 Task: Create an event for the healthy living and longevity workshop.
Action: Mouse moved to (75, 103)
Screenshot: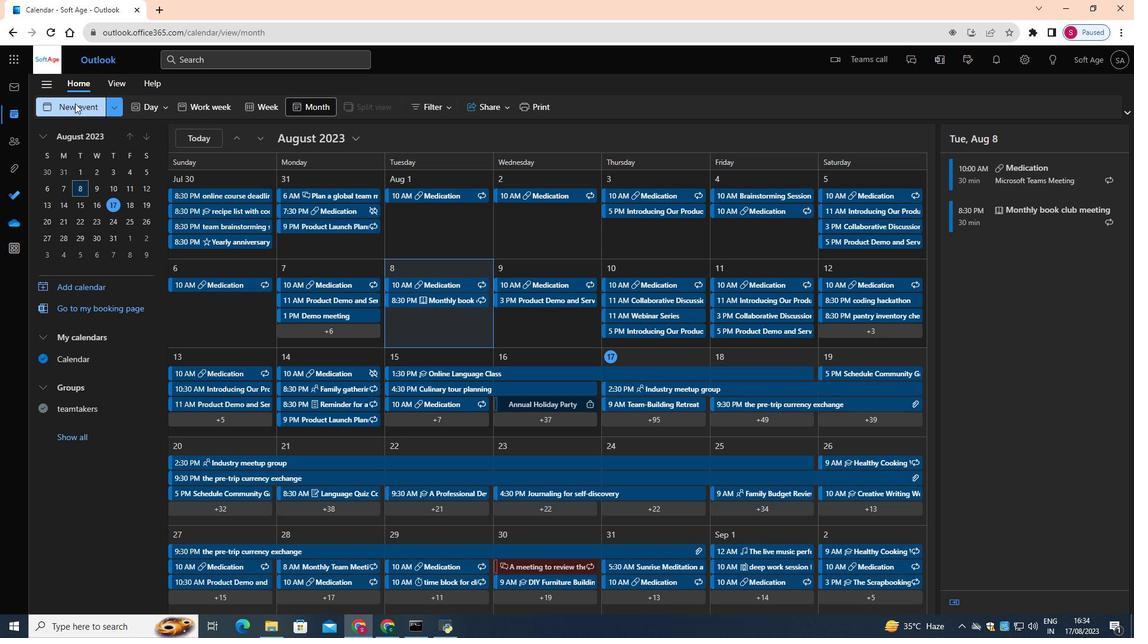 
Action: Mouse pressed left at (75, 103)
Screenshot: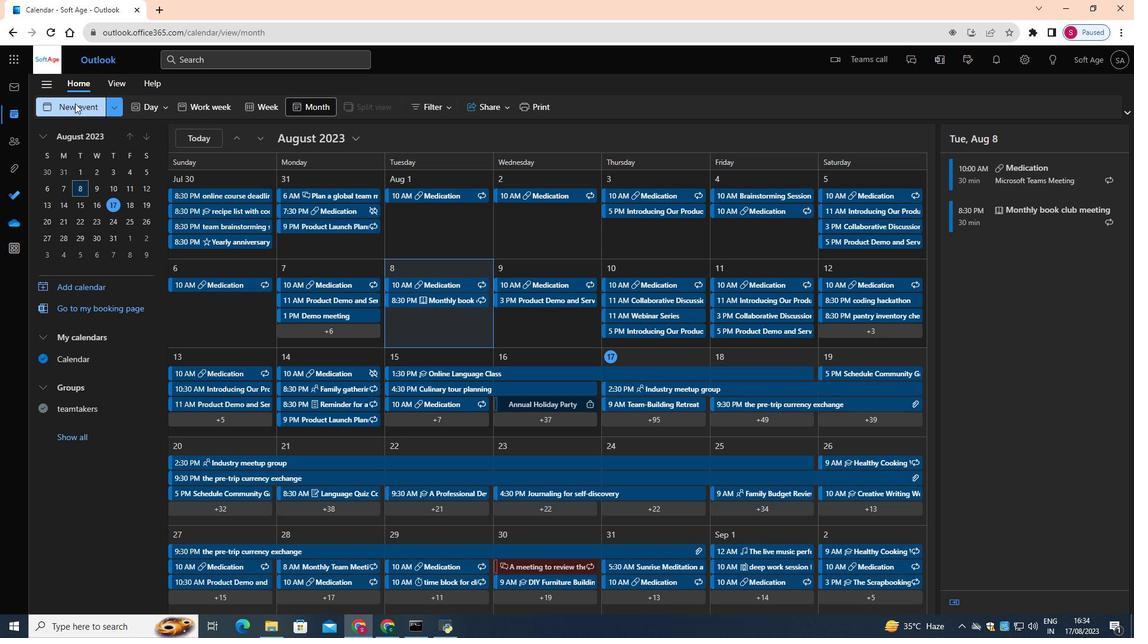 
Action: Mouse moved to (350, 176)
Screenshot: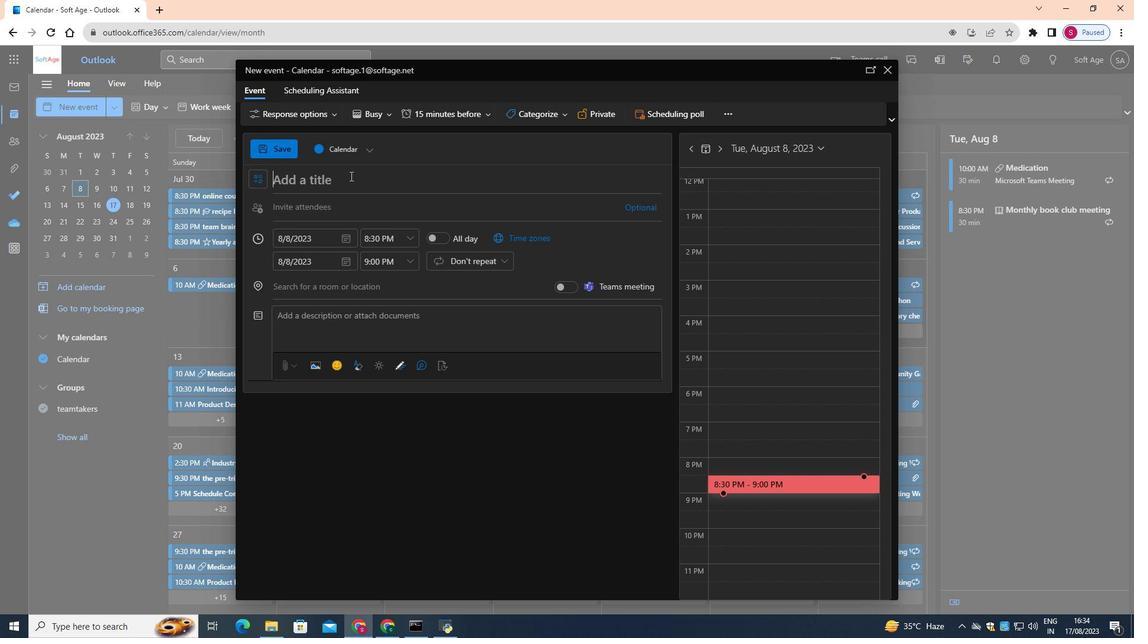 
Action: Mouse pressed left at (350, 176)
Screenshot: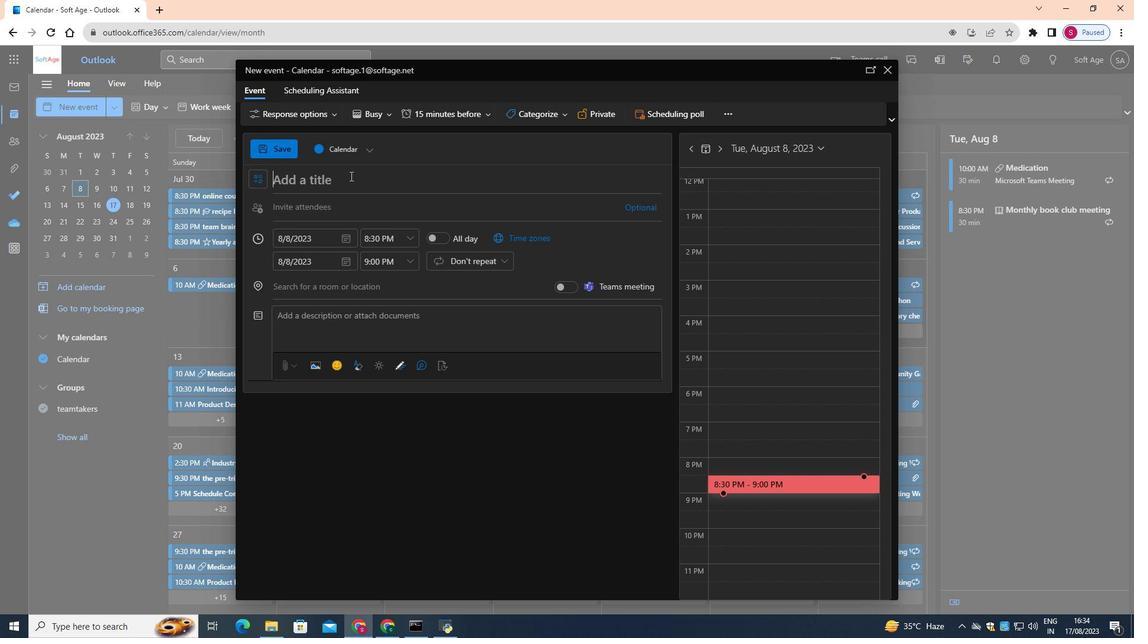 
Action: Key pressed <Key.shift>Healthy<Key.space><Key.shift>Living<Key.space>and<Key.space><Key.shift>Longevity<Key.space><Key.shift>Workshop
Screenshot: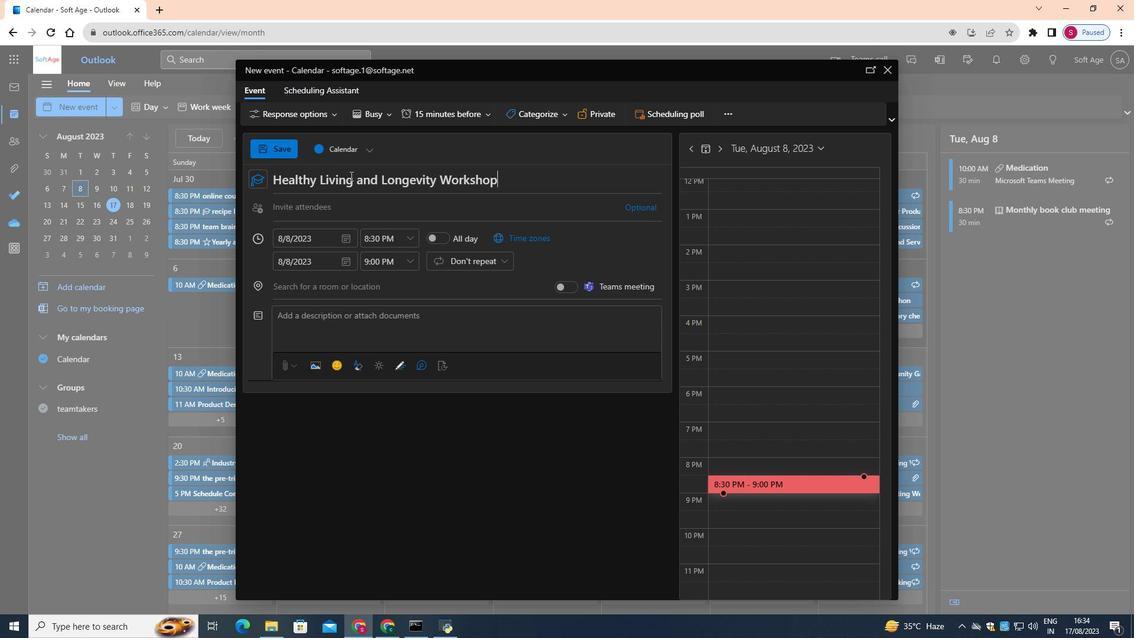 
Action: Mouse moved to (342, 238)
Screenshot: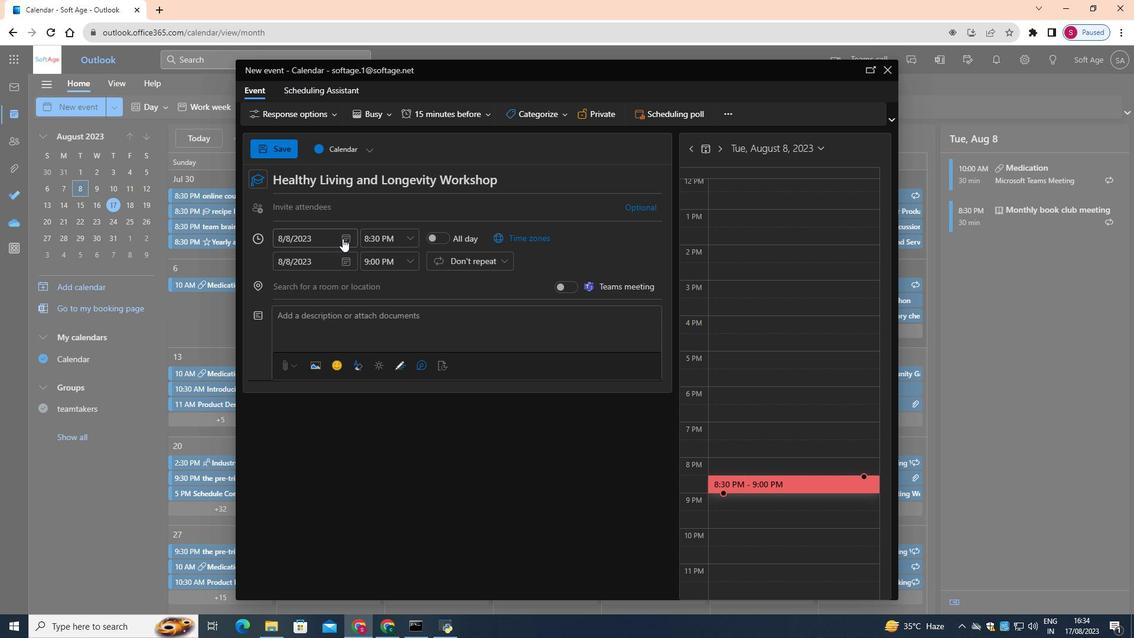 
Action: Mouse pressed left at (342, 238)
Screenshot: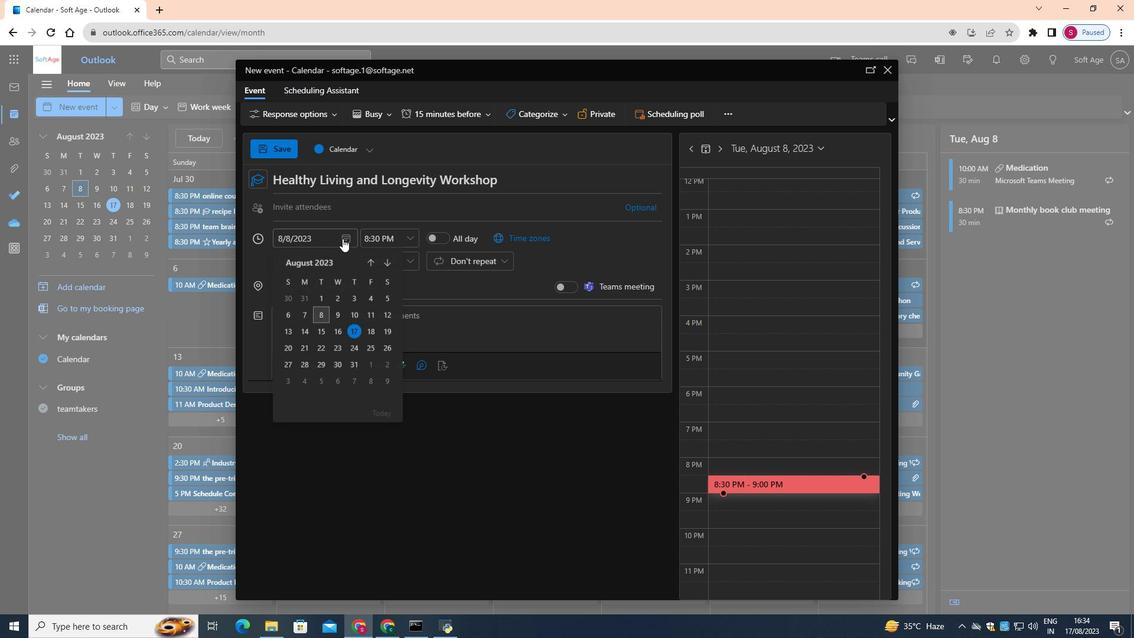 
Action: Mouse moved to (340, 359)
Screenshot: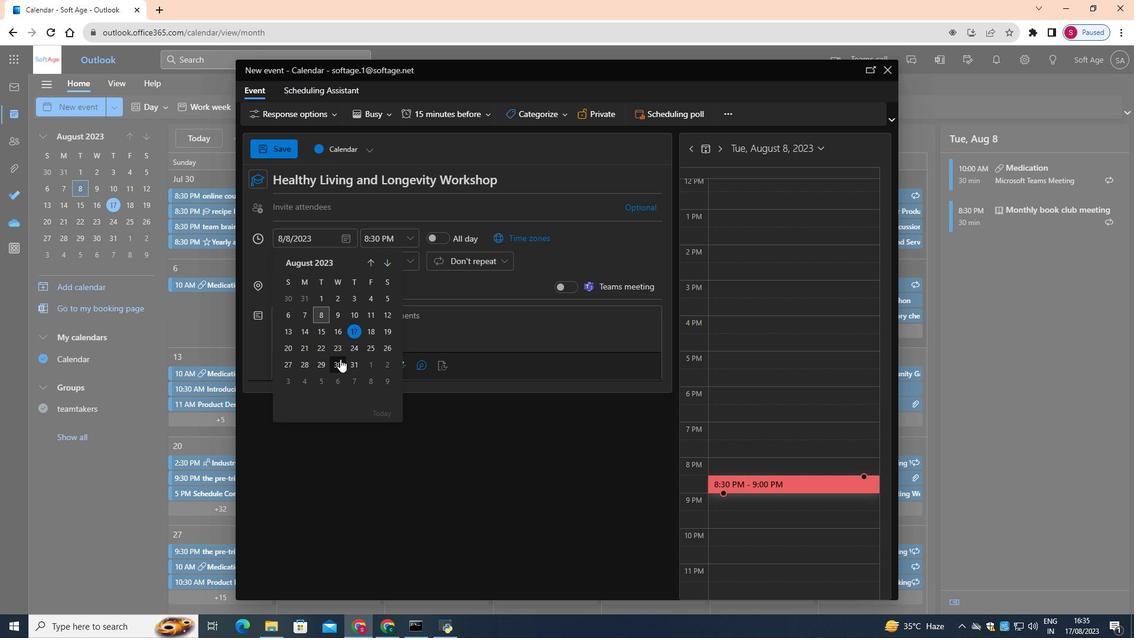 
Action: Mouse pressed left at (340, 359)
Screenshot: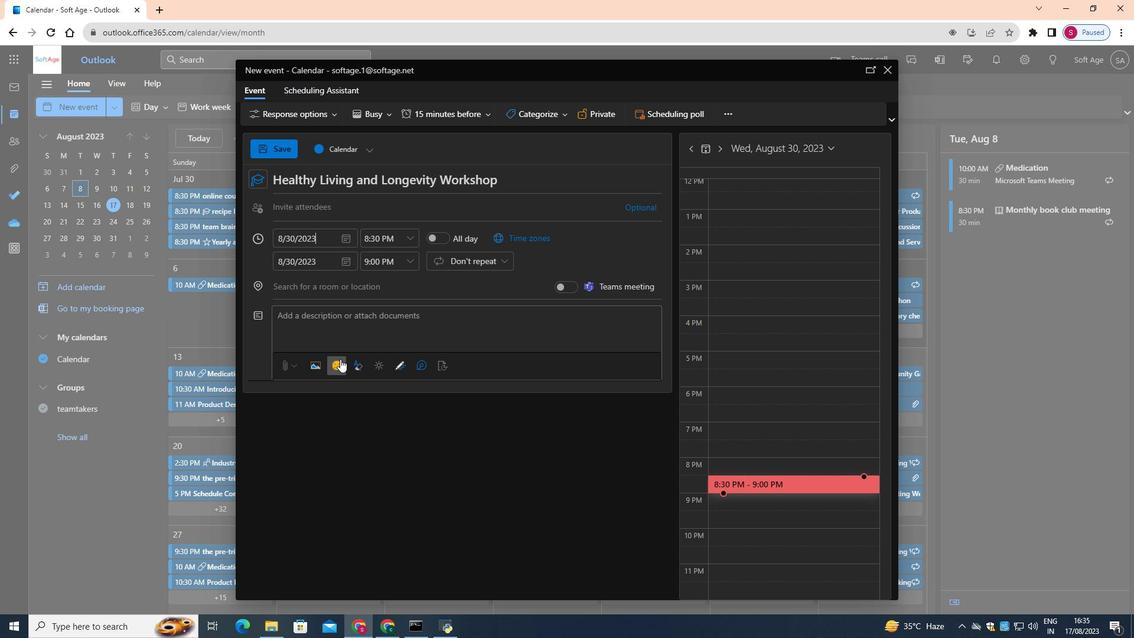 
Action: Mouse moved to (410, 241)
Screenshot: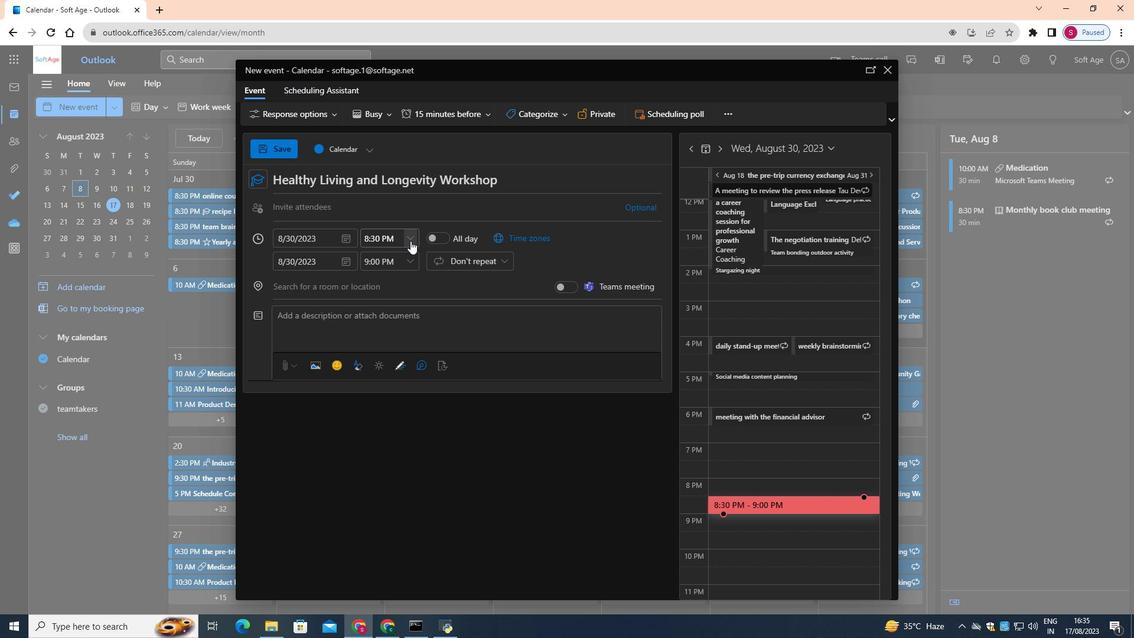 
Action: Mouse pressed left at (410, 241)
Screenshot: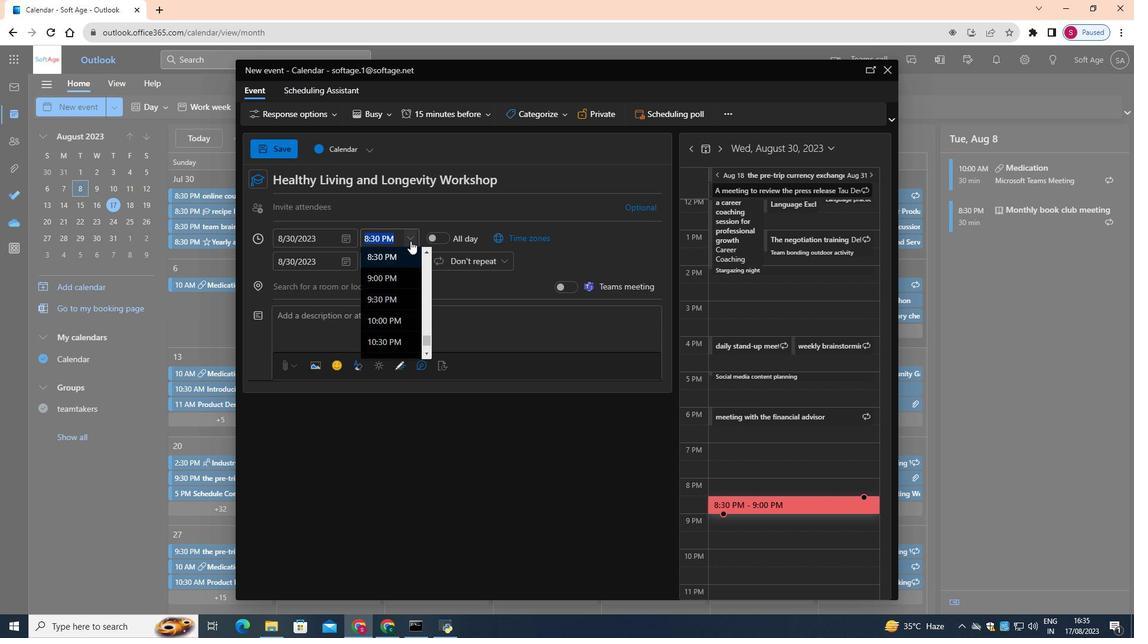 
Action: Mouse moved to (397, 300)
Screenshot: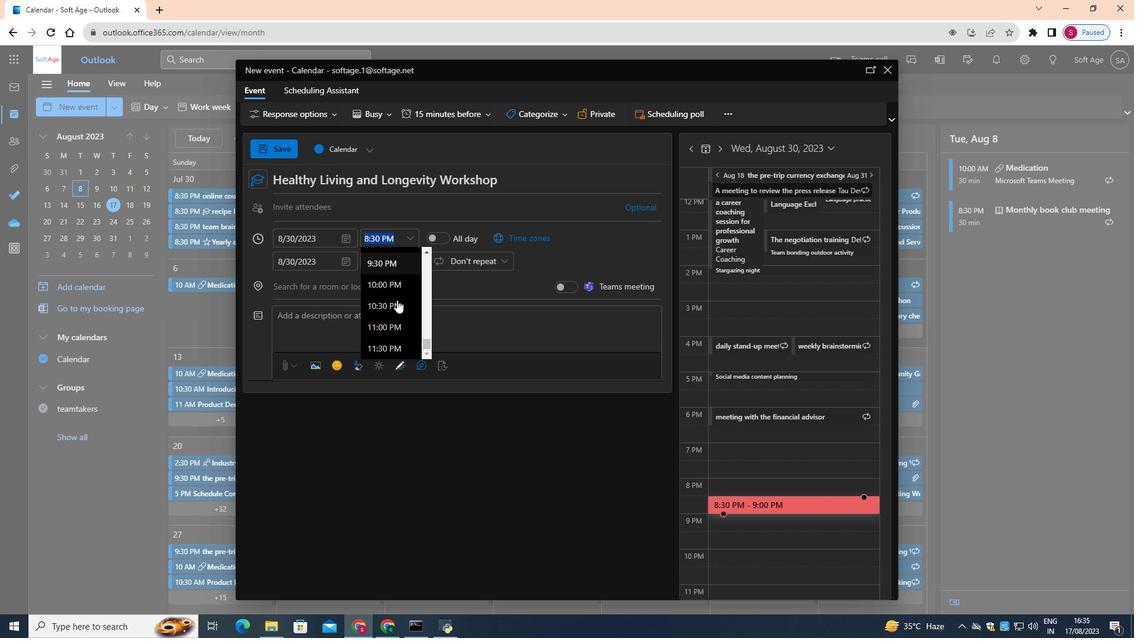 
Action: Mouse scrolled (397, 299) with delta (0, 0)
Screenshot: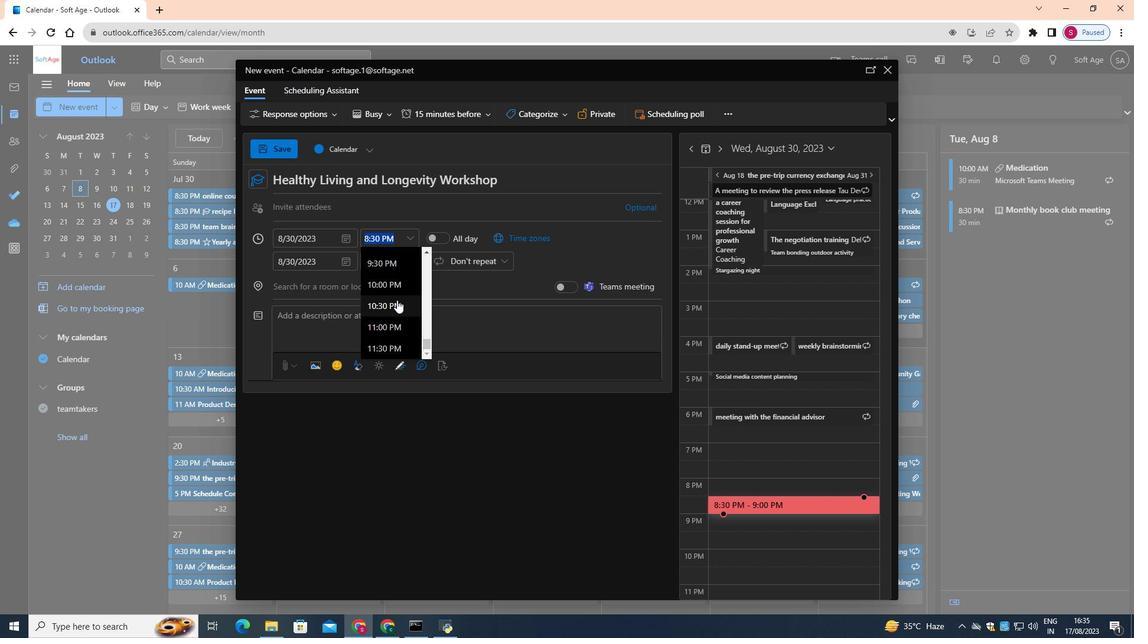 
Action: Mouse moved to (393, 284)
Screenshot: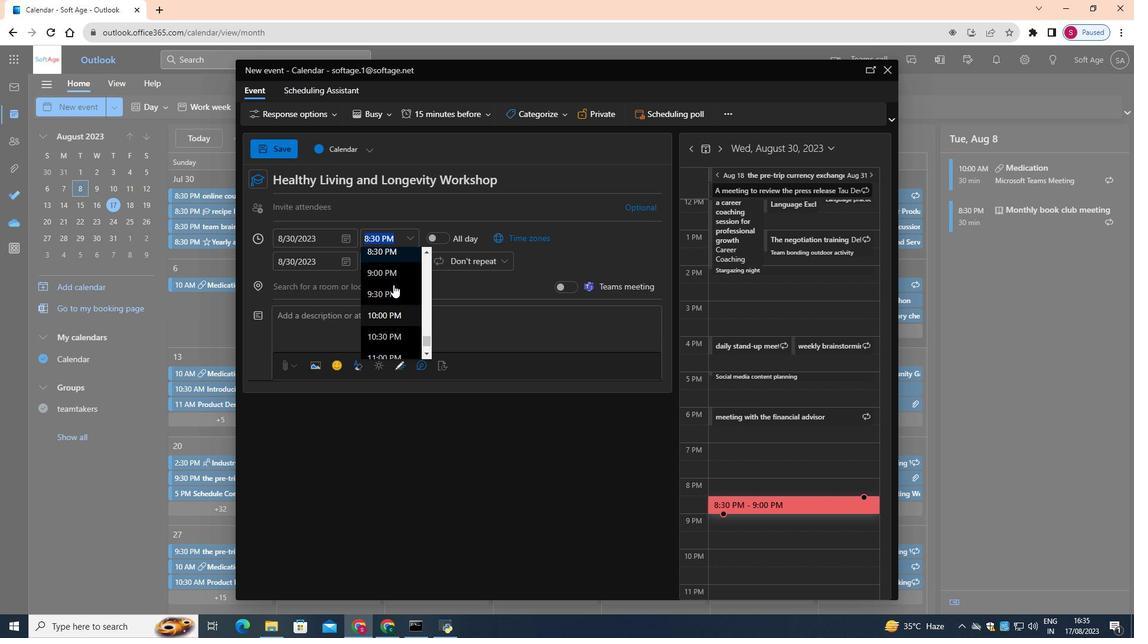 
Action: Mouse scrolled (393, 285) with delta (0, 0)
Screenshot: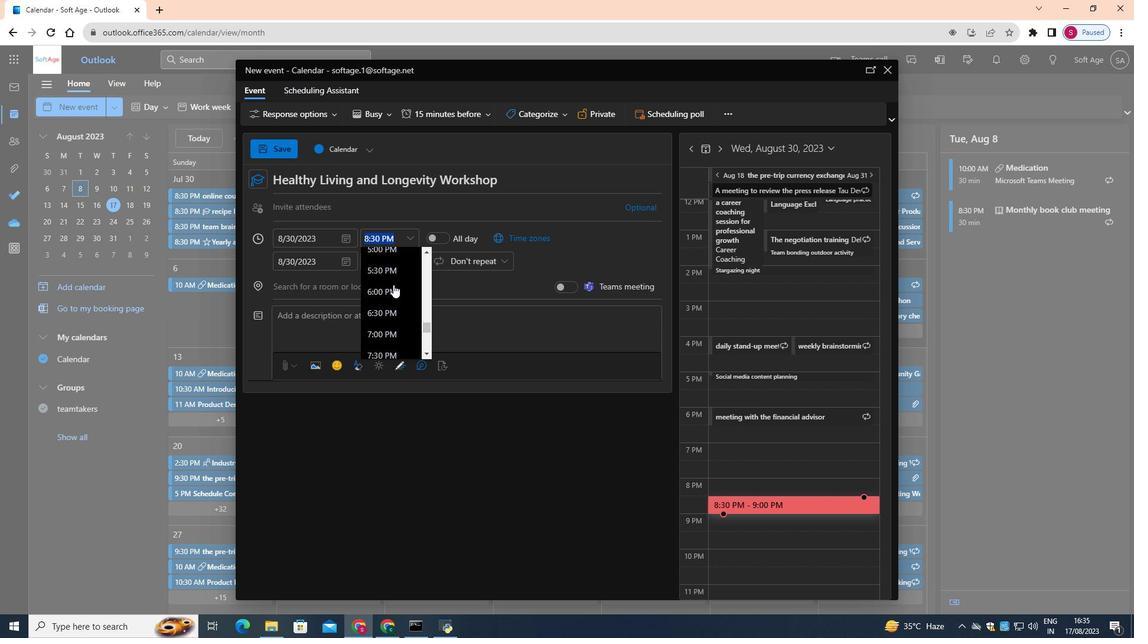 
Action: Mouse scrolled (393, 285) with delta (0, 0)
Screenshot: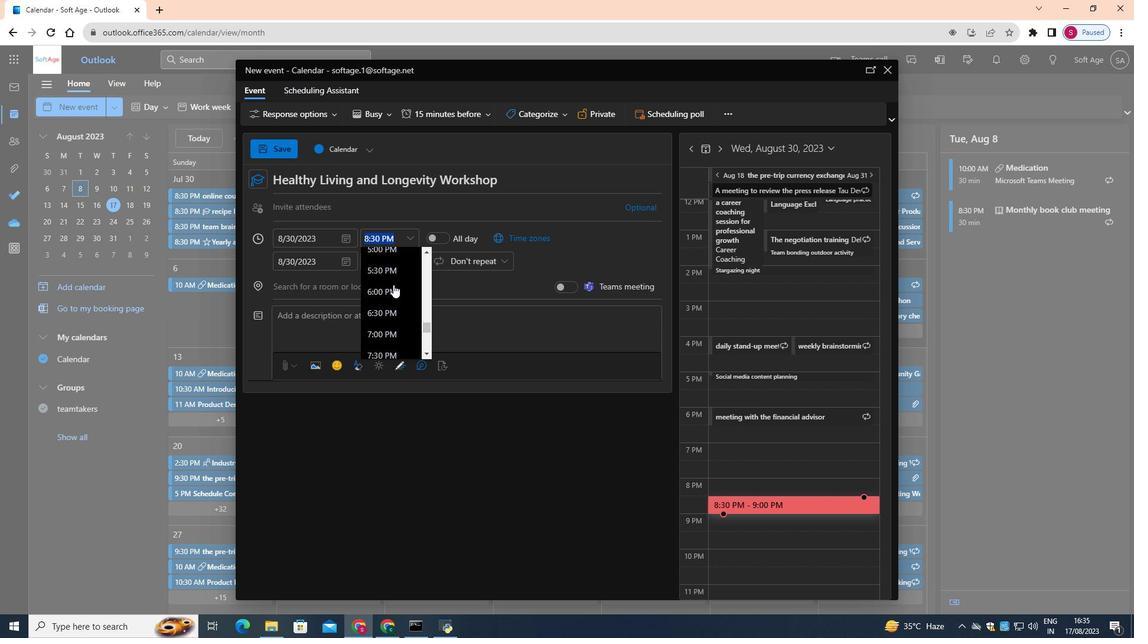 
Action: Mouse scrolled (393, 285) with delta (0, 0)
Screenshot: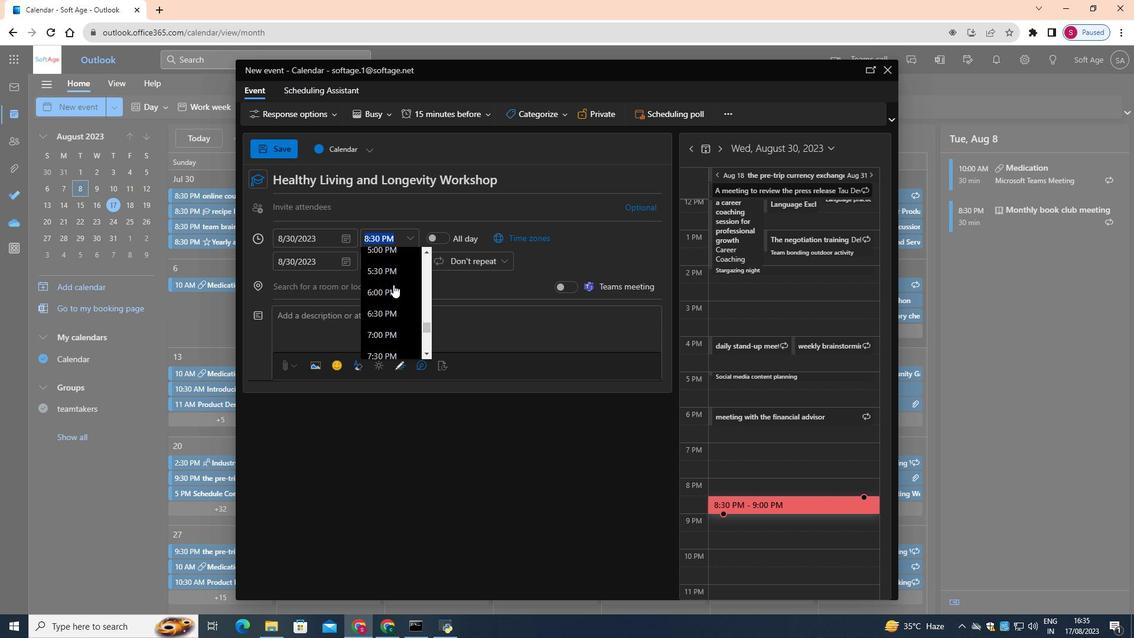 
Action: Mouse scrolled (393, 285) with delta (0, 0)
Screenshot: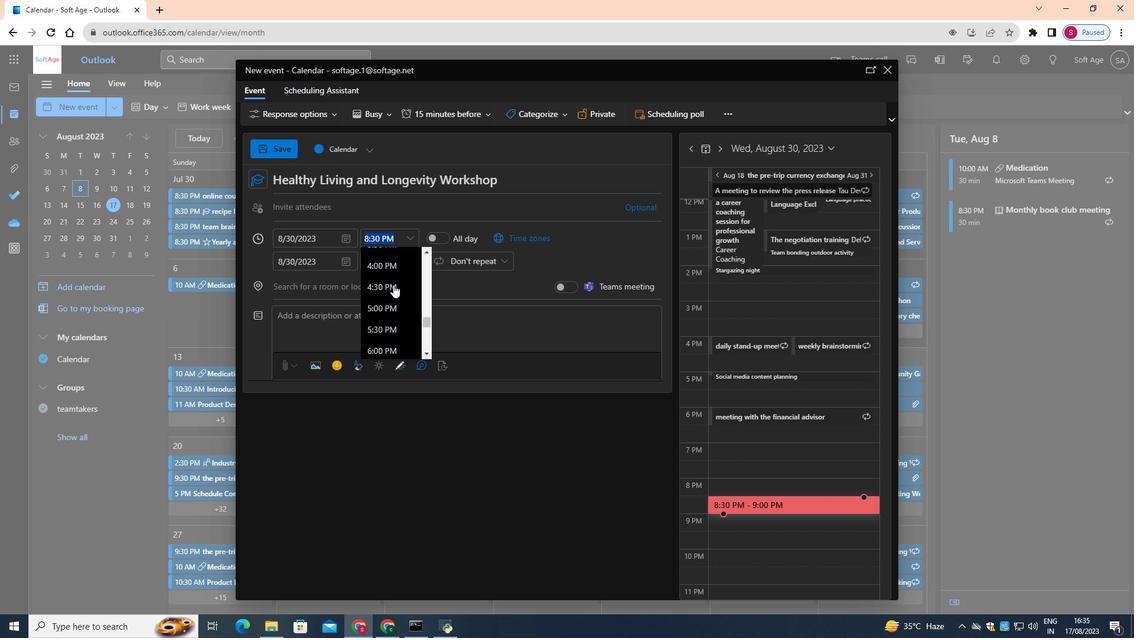 
Action: Mouse scrolled (393, 285) with delta (0, 0)
Screenshot: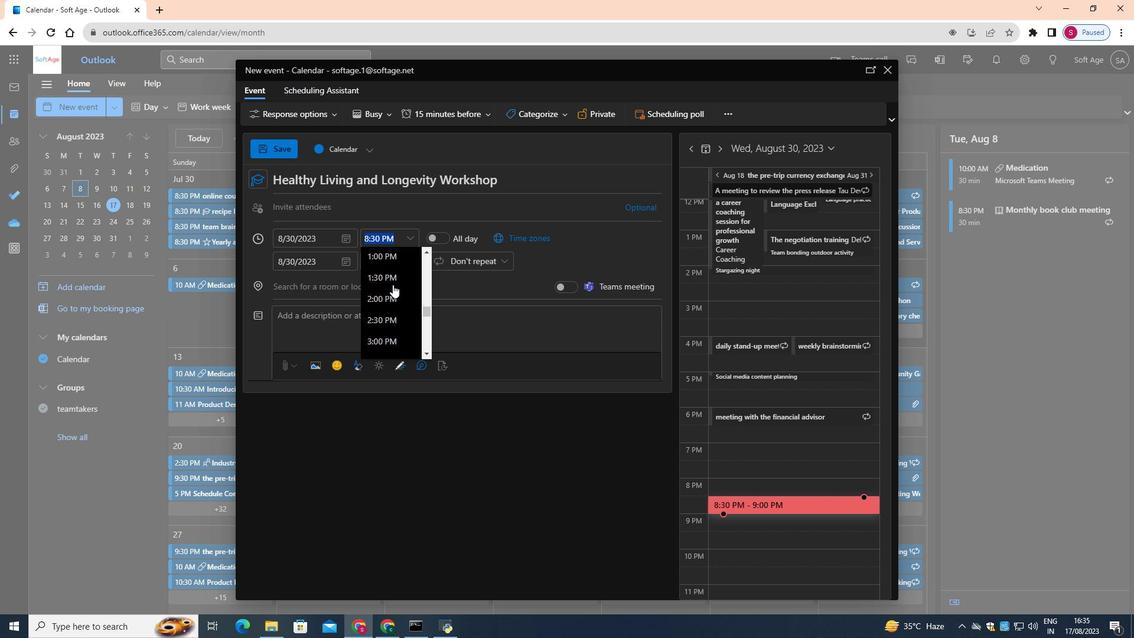 
Action: Mouse scrolled (393, 285) with delta (0, 0)
Screenshot: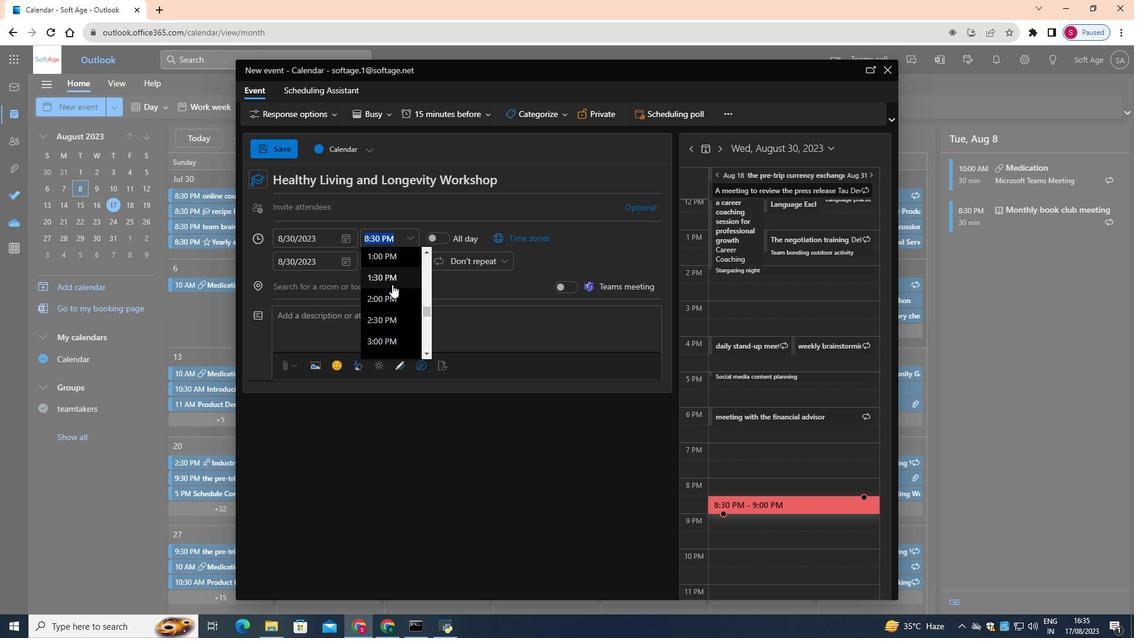 
Action: Mouse moved to (388, 287)
Screenshot: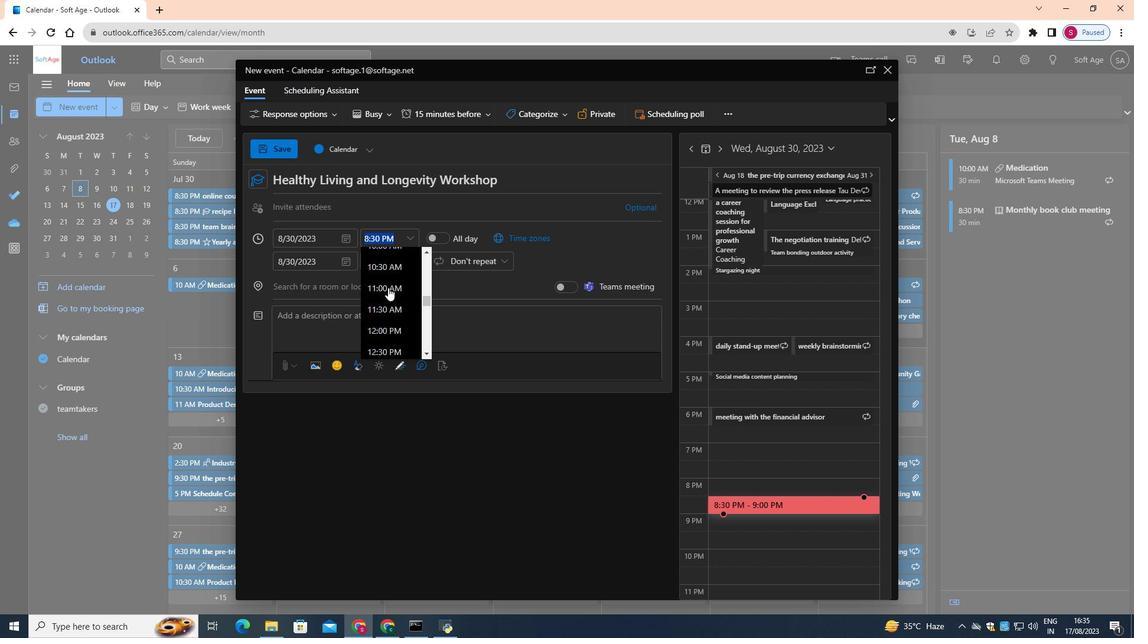 
Action: Mouse scrolled (388, 288) with delta (0, 0)
Screenshot: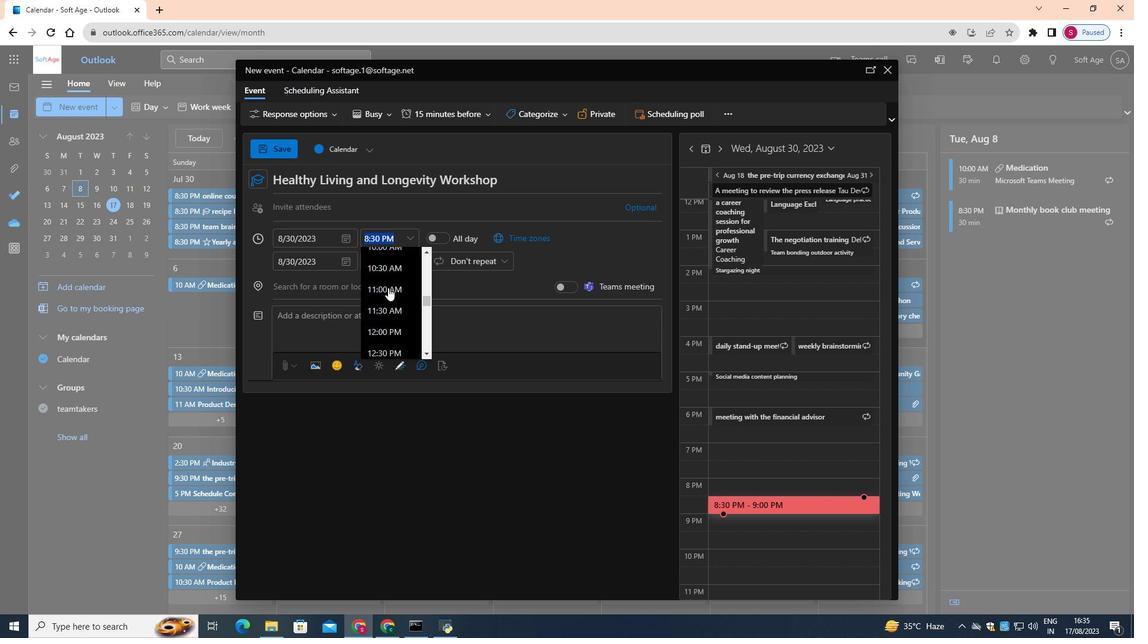 
Action: Mouse scrolled (388, 288) with delta (0, 0)
Screenshot: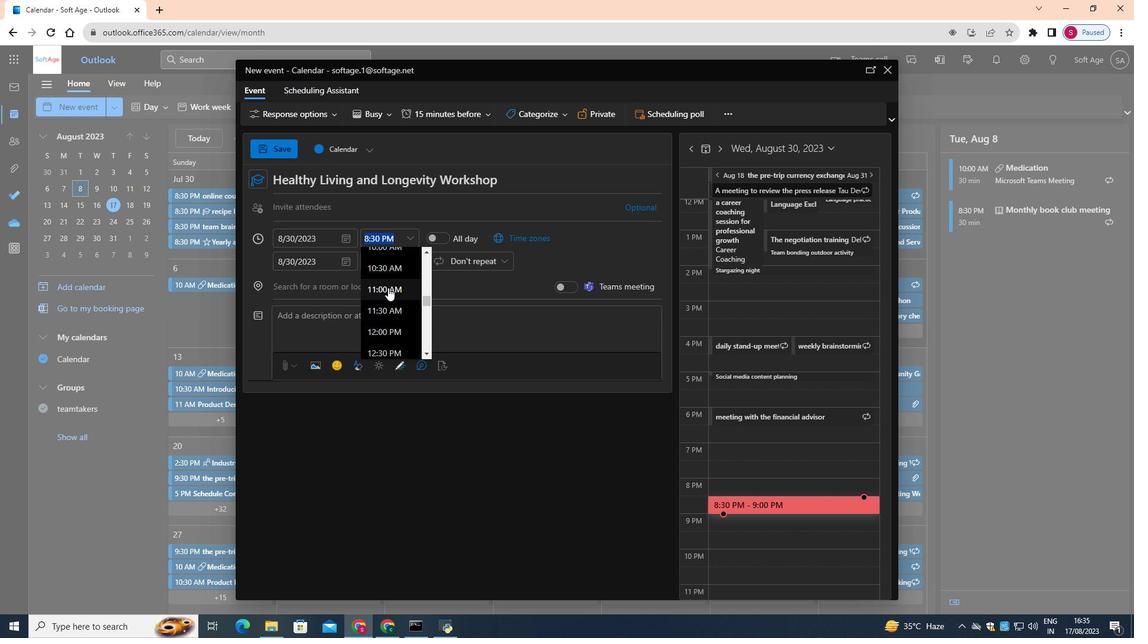 
Action: Mouse moved to (390, 286)
Screenshot: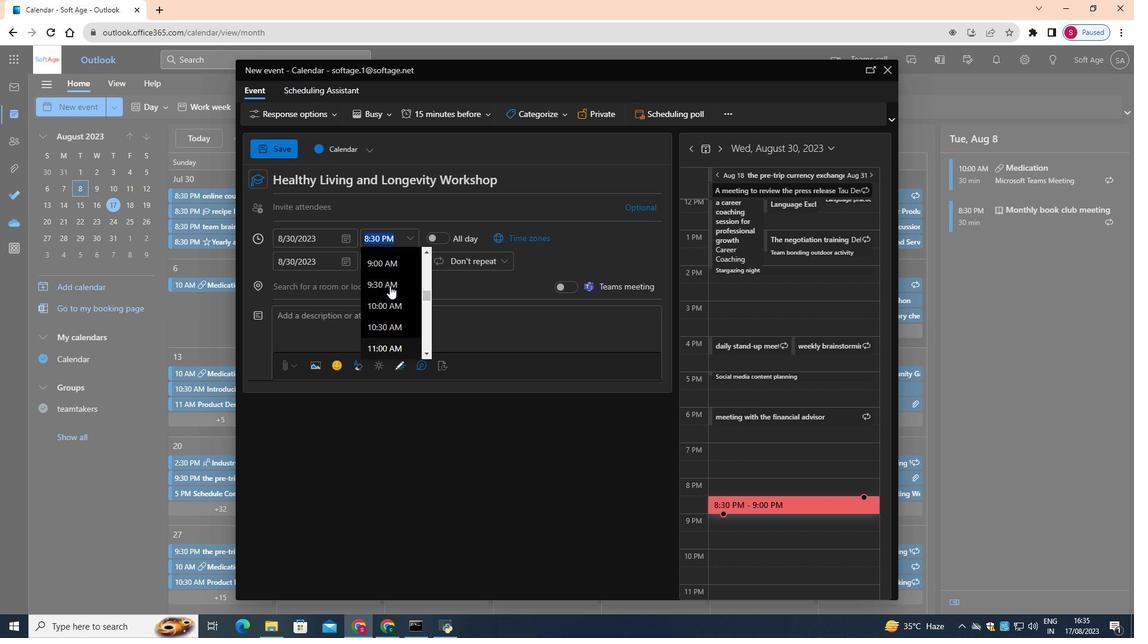 
Action: Mouse scrolled (390, 286) with delta (0, 0)
Screenshot: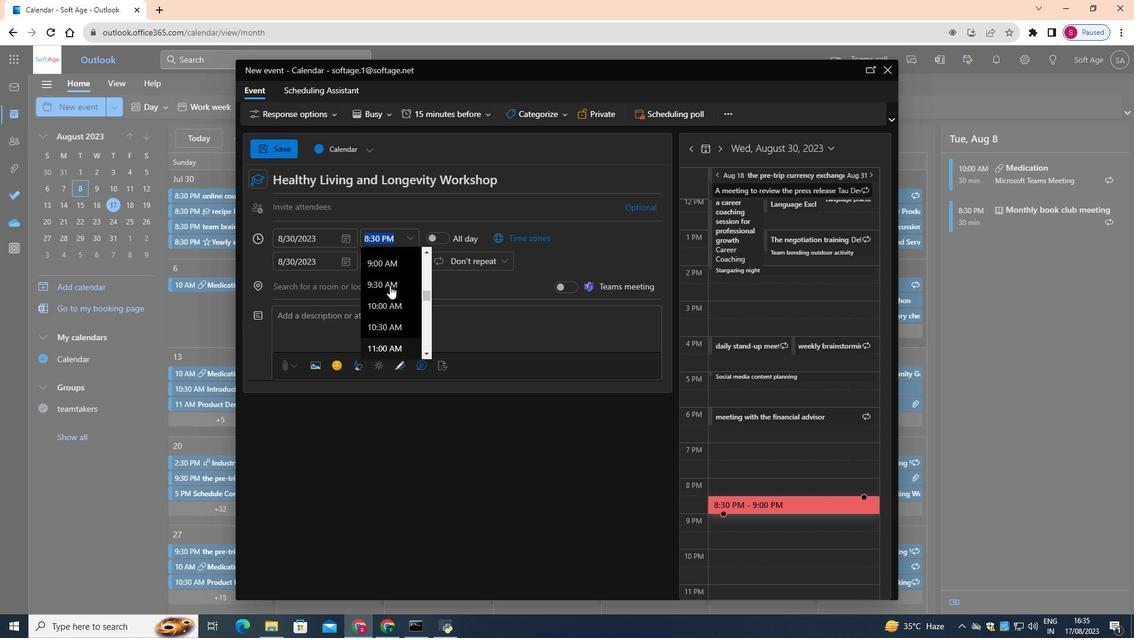 
Action: Mouse moved to (391, 306)
Screenshot: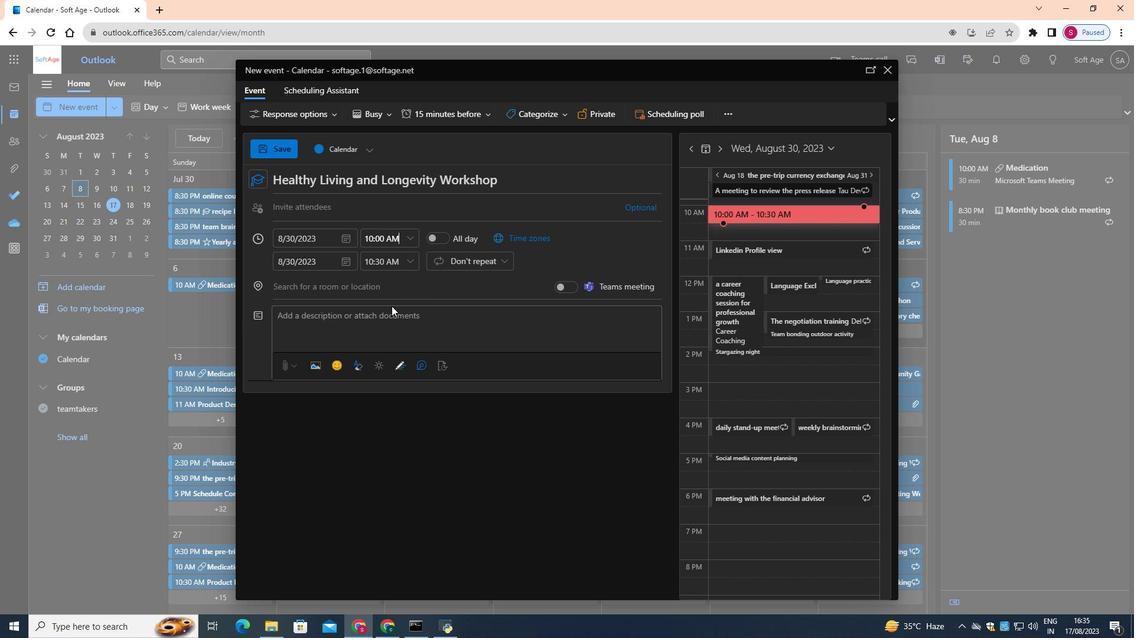
Action: Mouse pressed left at (391, 306)
Screenshot: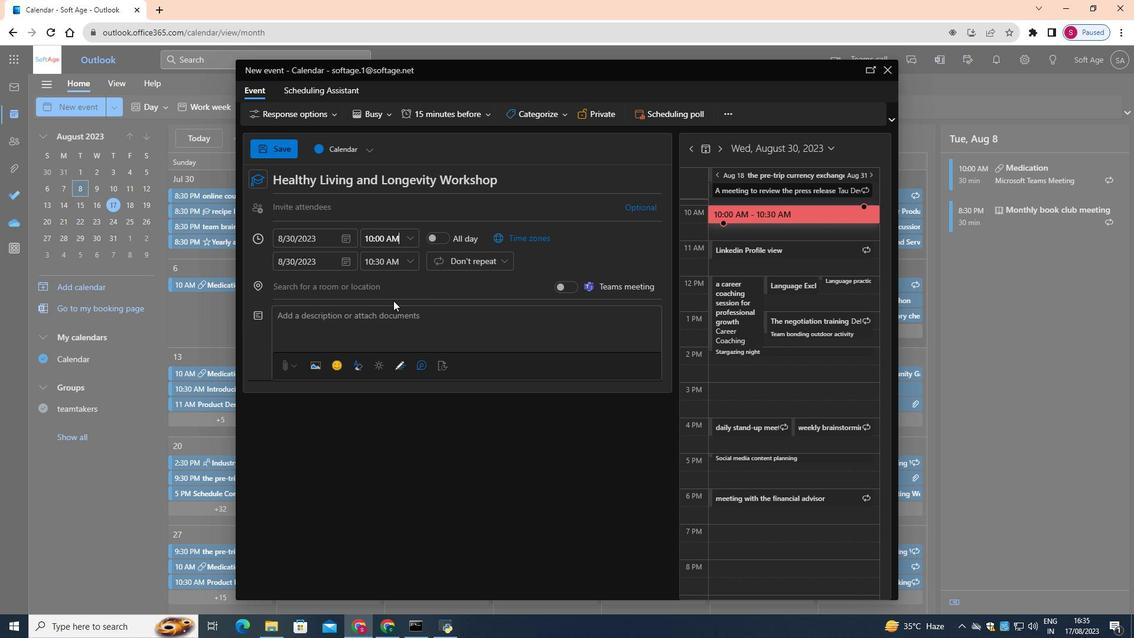 
Action: Mouse moved to (407, 261)
Screenshot: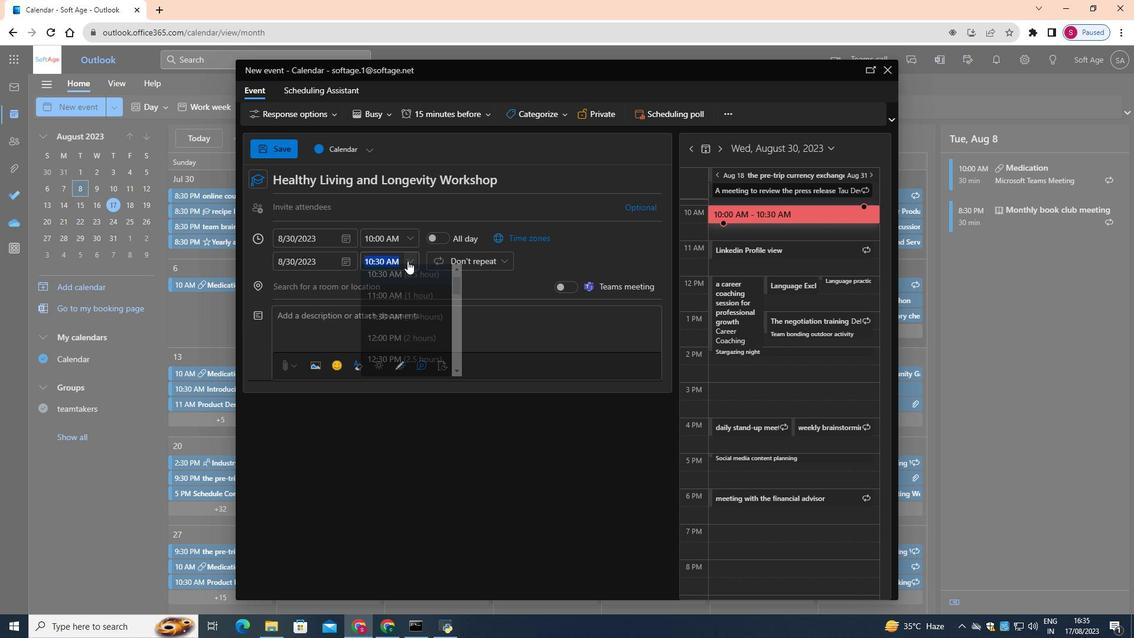 
Action: Mouse pressed left at (407, 261)
Screenshot: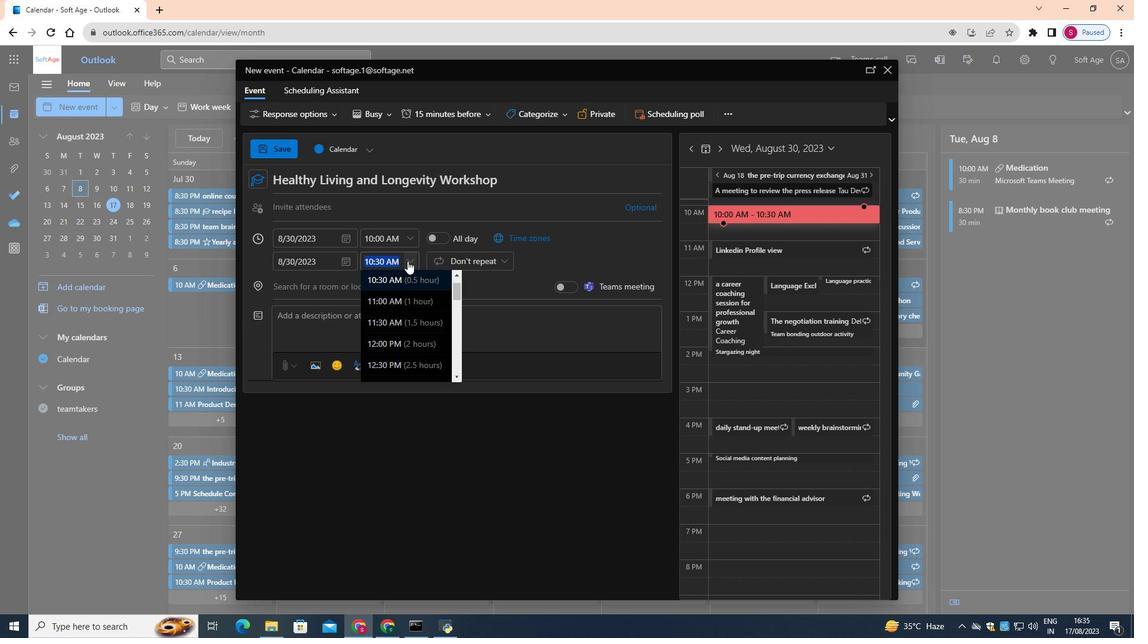 
Action: Mouse moved to (386, 361)
Screenshot: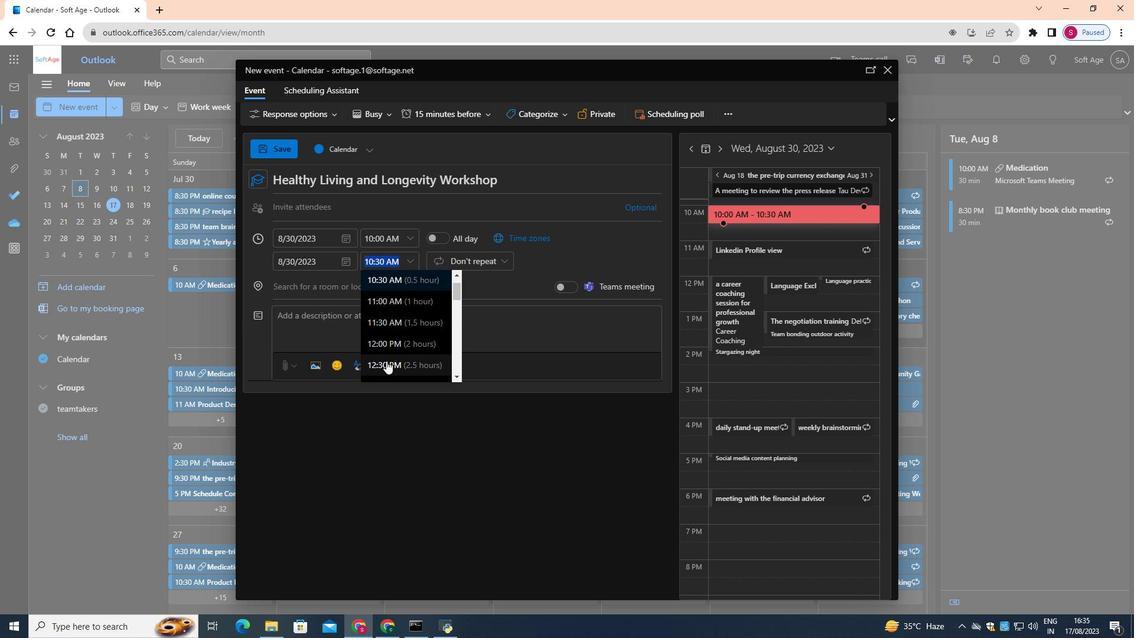 
Action: Mouse pressed left at (386, 361)
Screenshot: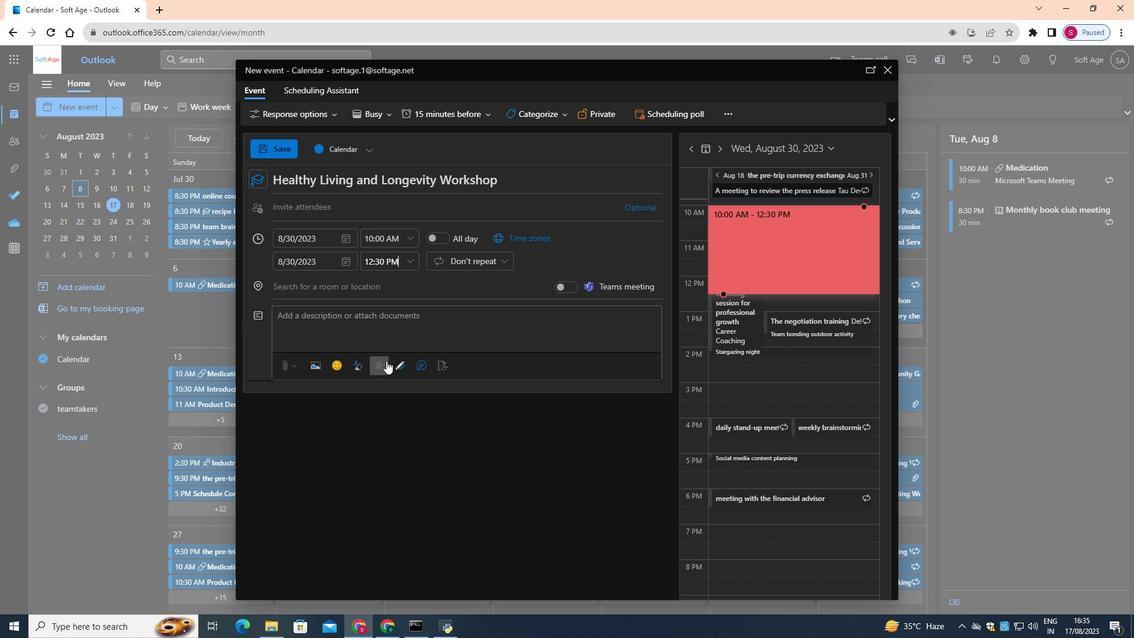
Action: Mouse moved to (453, 330)
Screenshot: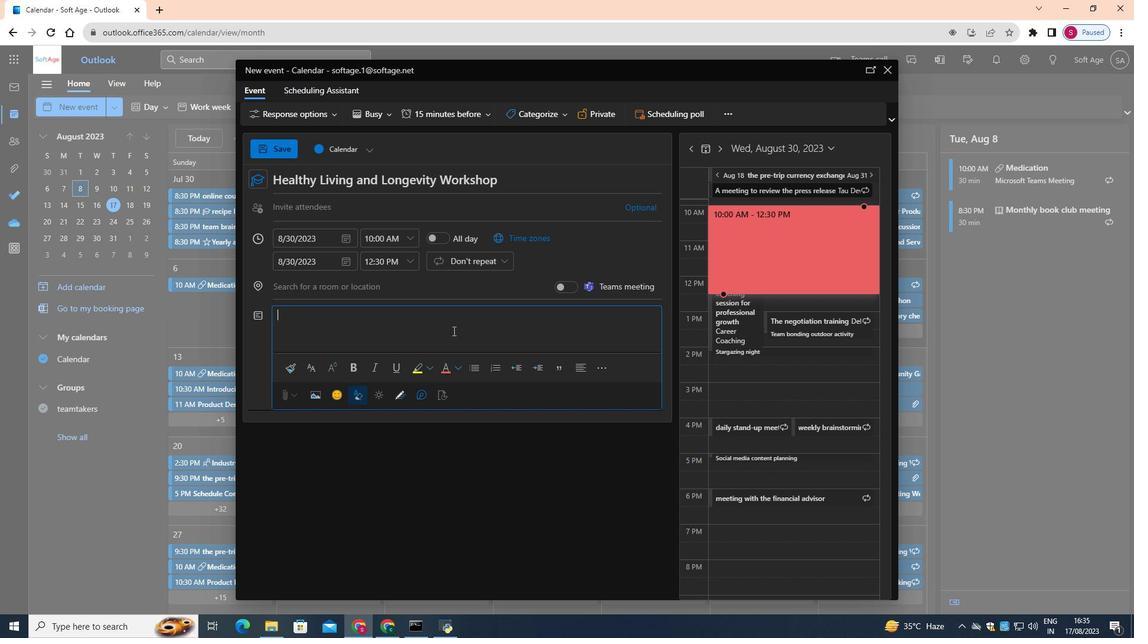 
Action: Mouse pressed left at (453, 330)
Screenshot: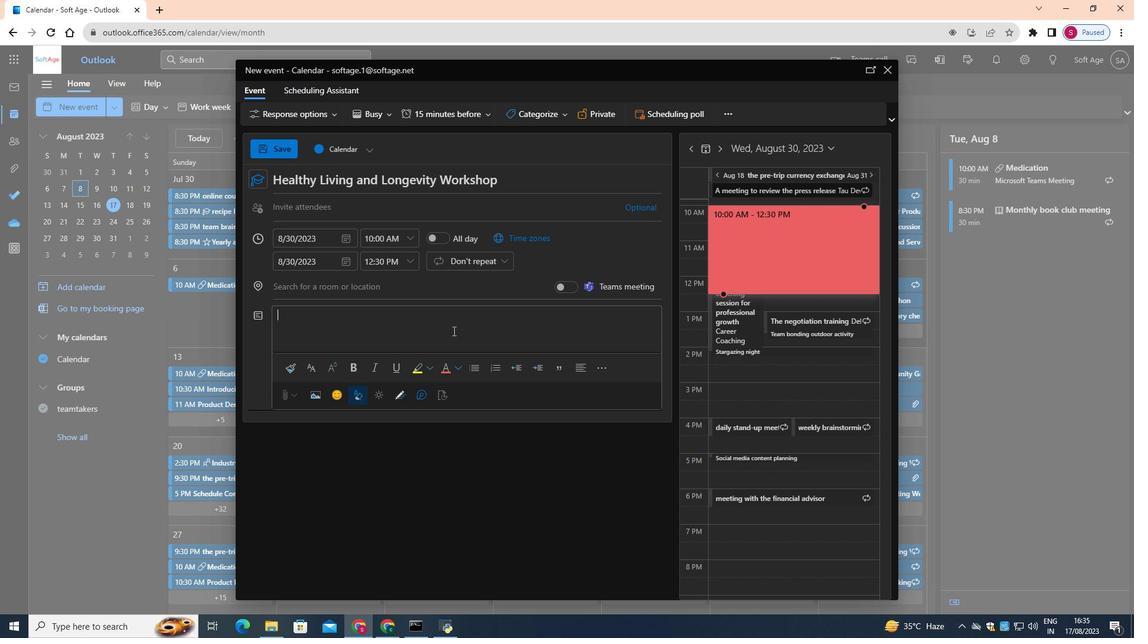 
Action: Key pressed <Key.shift>Unlock<Key.space>the<Key.space>secrets<Key.space>to<Key.space>a<Key.space>vibrant<Key.space>and<Key.space>long<Key.space>life<Key.shift_r>!<Key.space><Key.shift>Join<Key.space>us<Key.space>for<Key.space>an<Key.space>engaging<Key.space><Key.shift>Healthy<Key.space><Key.shift>Living<Key.space>and<Key.space><Key.shift>Longevity<Key.space><Key.shift>Workshop,<Key.space>where<Key.space>you'll<Key.space>learn<Key.space>practical<Key.space>strategies<Key.space>to<Key.space>promote<Key.space>overall<Key.space>well-being<Key.space>and<Key.space>enhance<Key.space>your<Key.space>chances<Key.space>of<Key.space>living<Key.space>a<Key.space>healthy,<Key.space>fulfilling<Key.space>life.
Screenshot: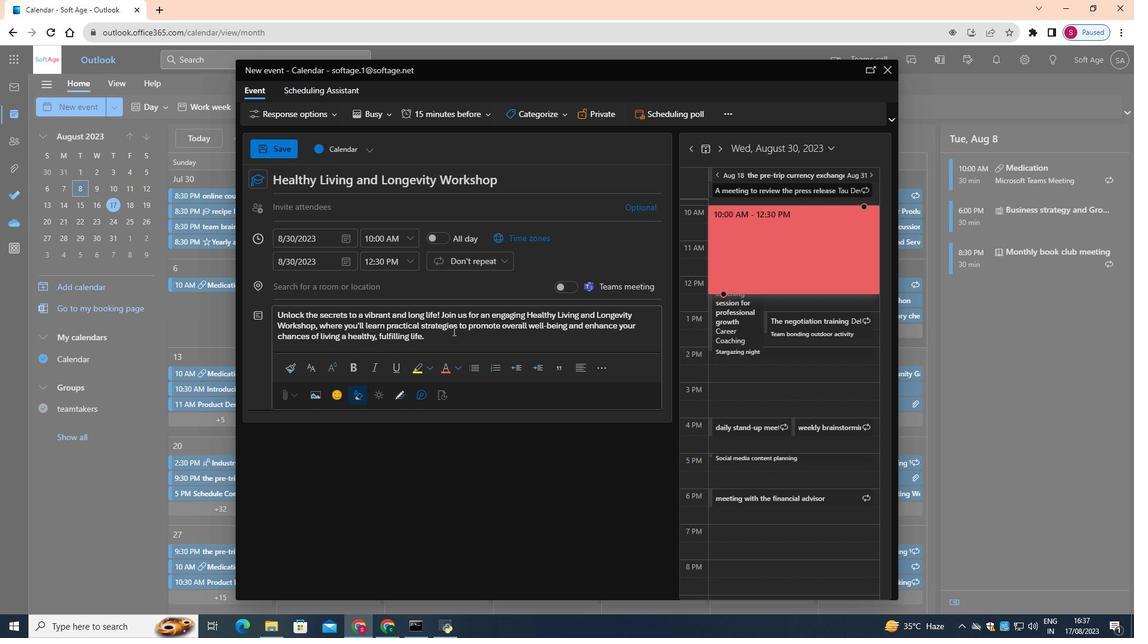 
Action: Mouse moved to (291, 147)
Screenshot: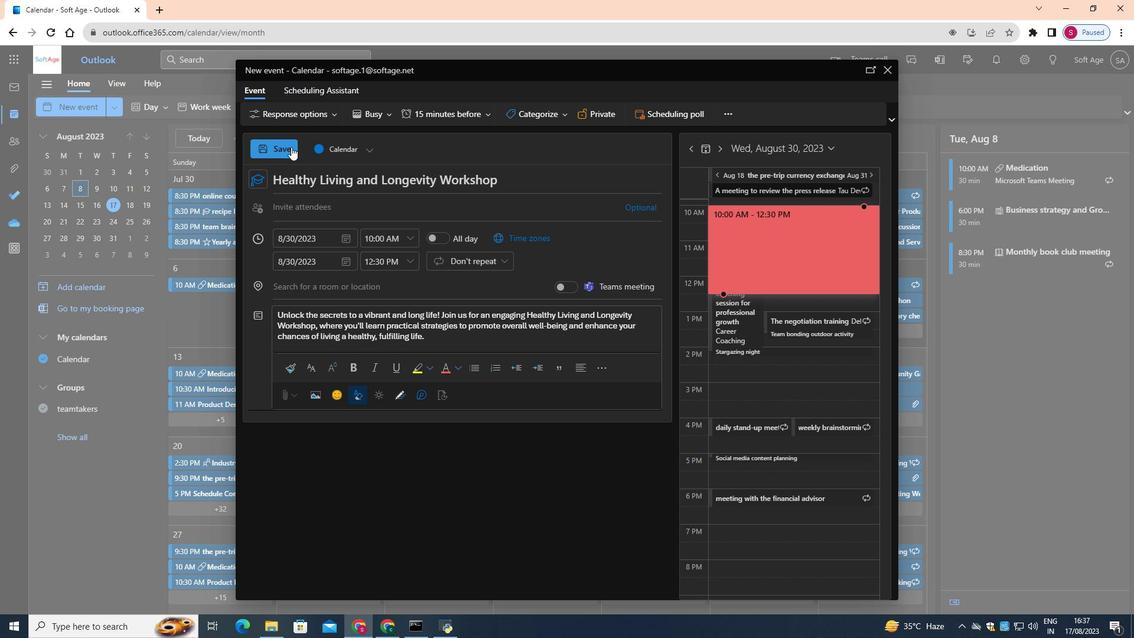 
Action: Mouse pressed left at (291, 147)
Screenshot: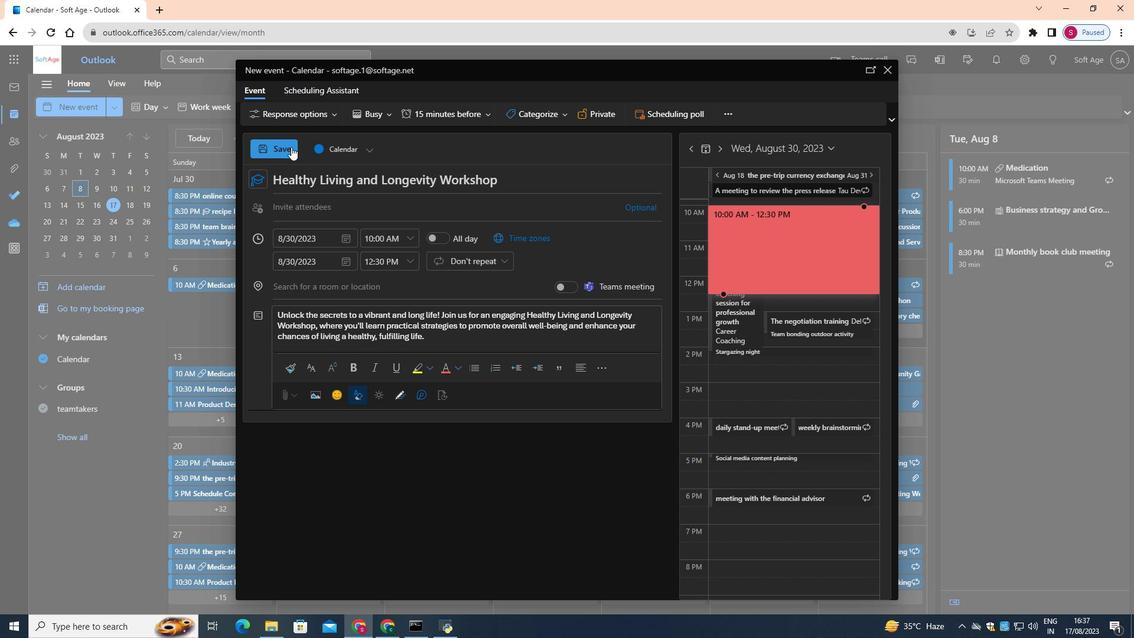 
